 Task: Create a sub task Gather and Analyse Requirements for the task  Create a new online platform for online cooking classes in the project AutoDesk , assign it to team member softage.2@softage.net and update the status of the sub task to  At Risk , set the priority of the sub task to Medium
Action: Mouse moved to (695, 425)
Screenshot: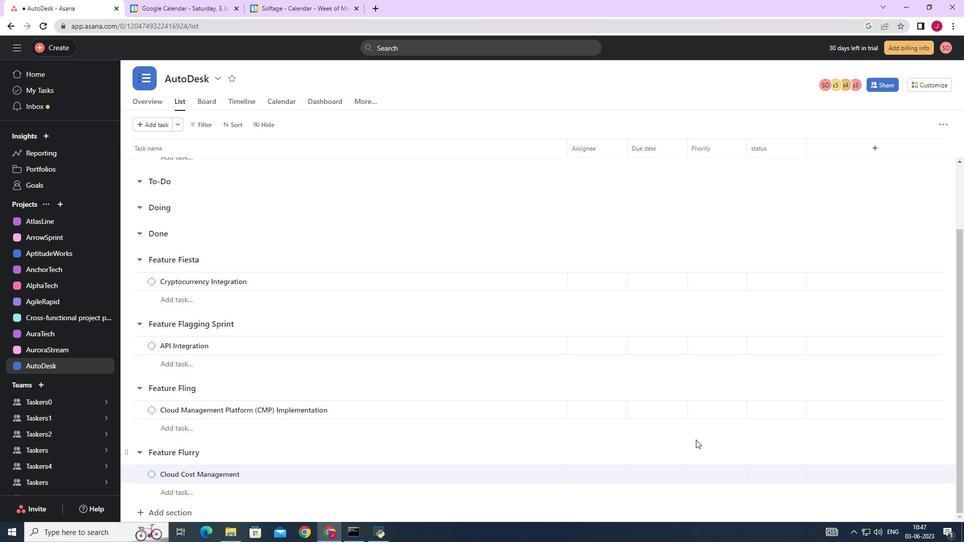 
Action: Mouse scrolled (695, 425) with delta (0, 0)
Screenshot: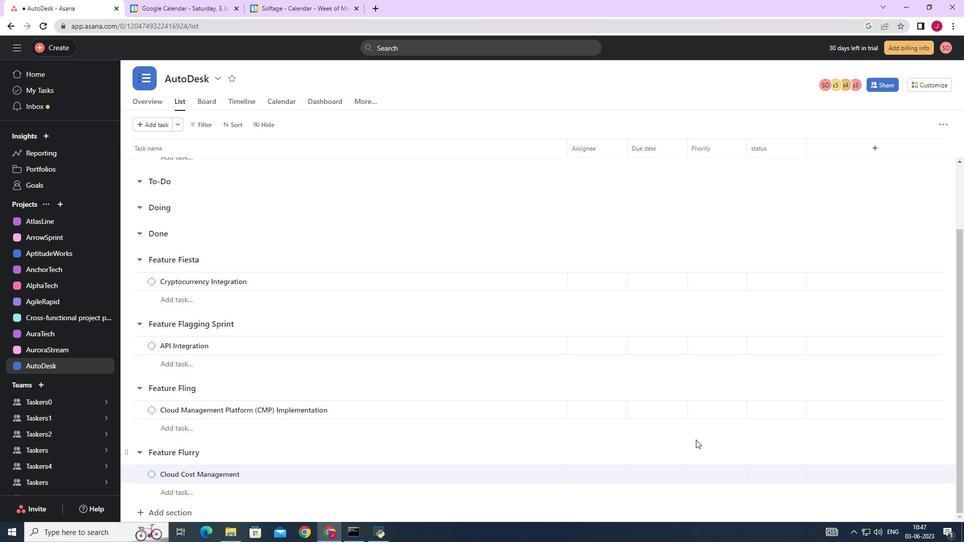 
Action: Mouse moved to (695, 425)
Screenshot: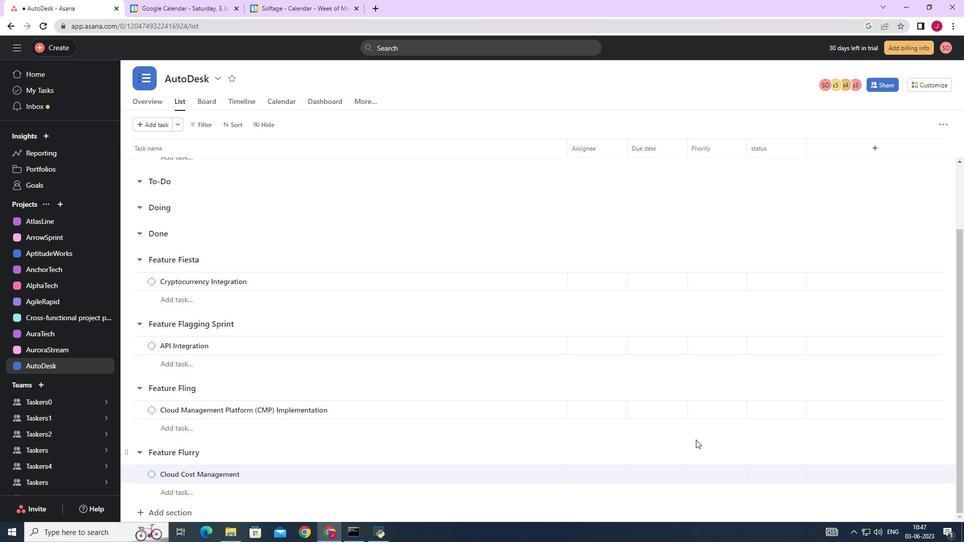
Action: Mouse scrolled (695, 424) with delta (0, 0)
Screenshot: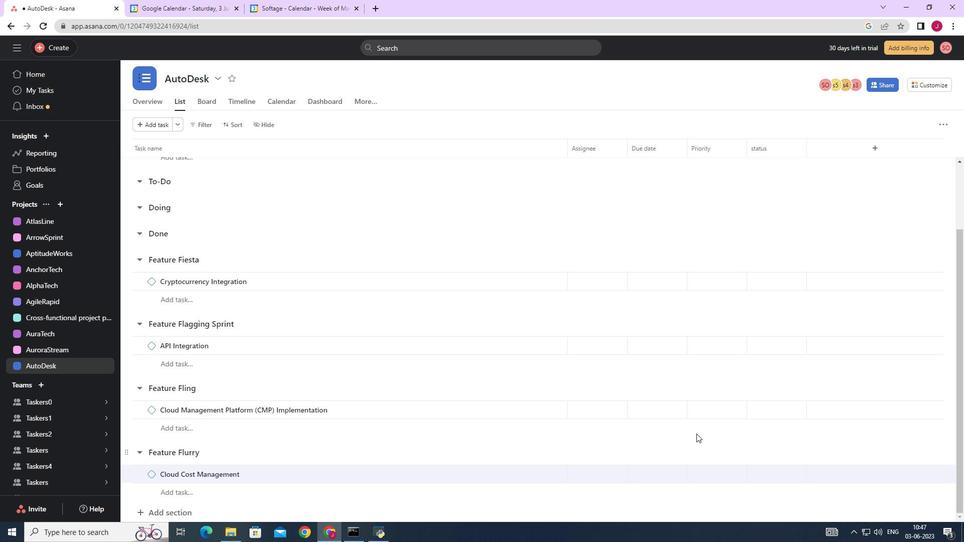 
Action: Mouse scrolled (695, 424) with delta (0, 0)
Screenshot: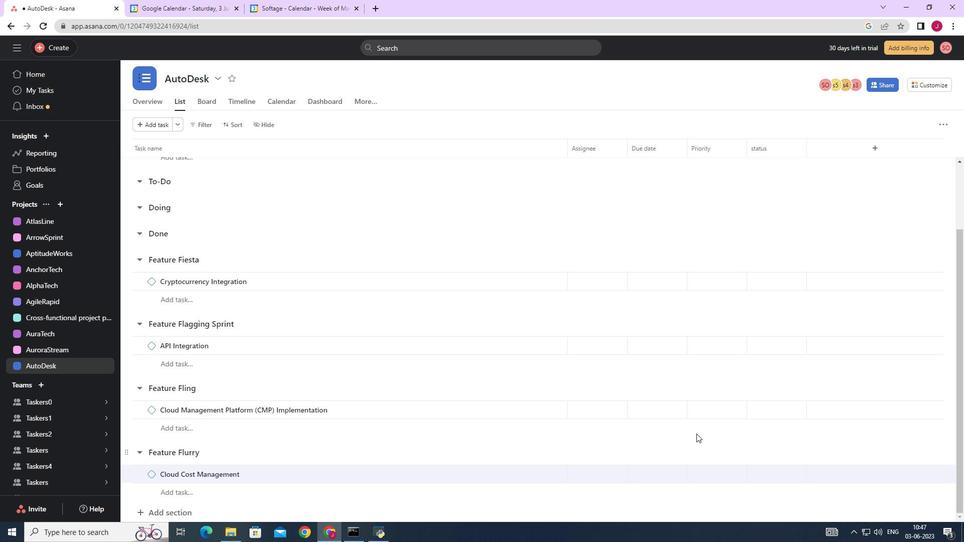 
Action: Mouse scrolled (695, 424) with delta (0, 0)
Screenshot: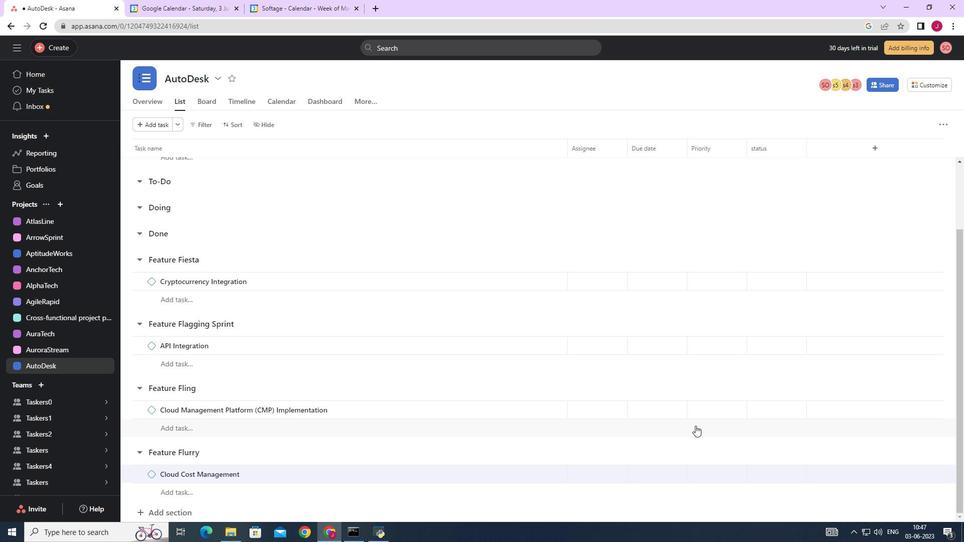 
Action: Mouse moved to (695, 425)
Screenshot: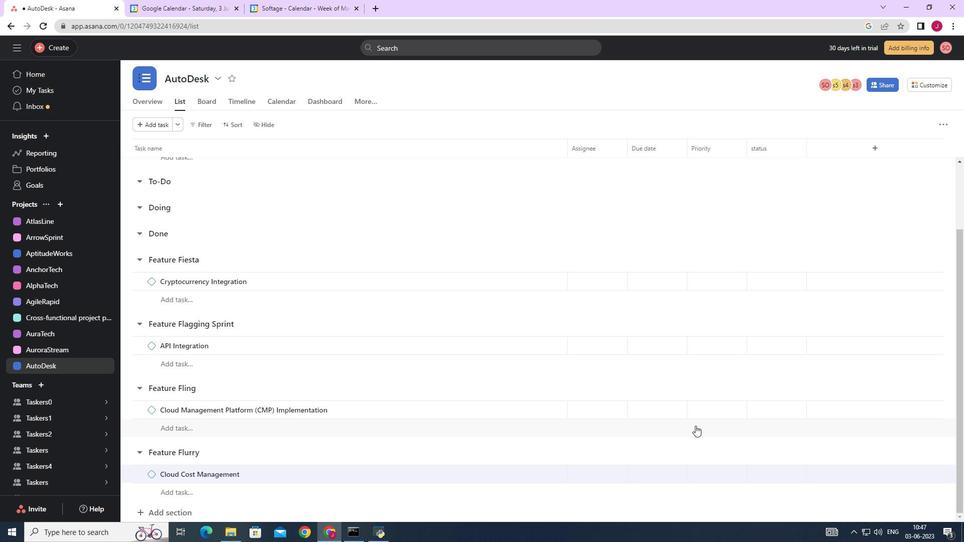 
Action: Mouse scrolled (695, 424) with delta (0, 0)
Screenshot: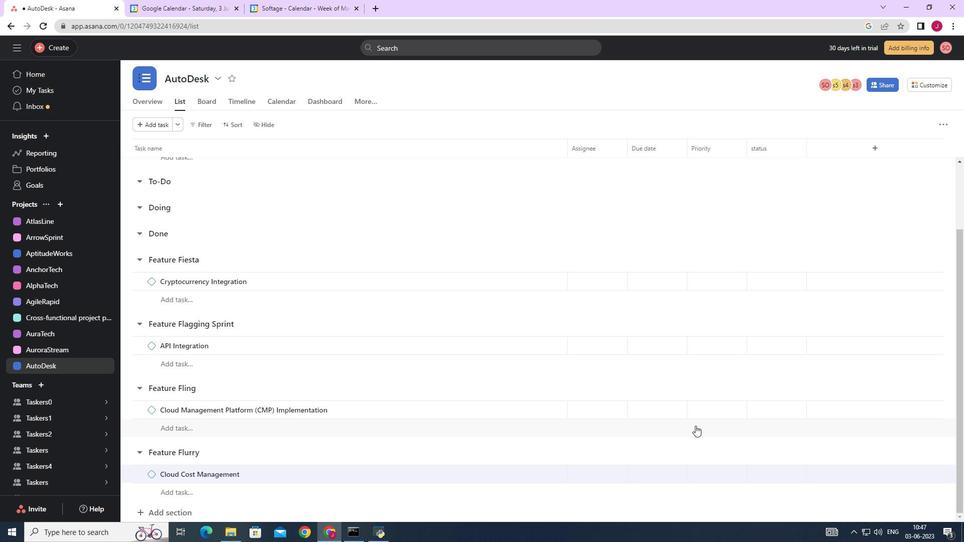 
Action: Mouse moved to (773, 251)
Screenshot: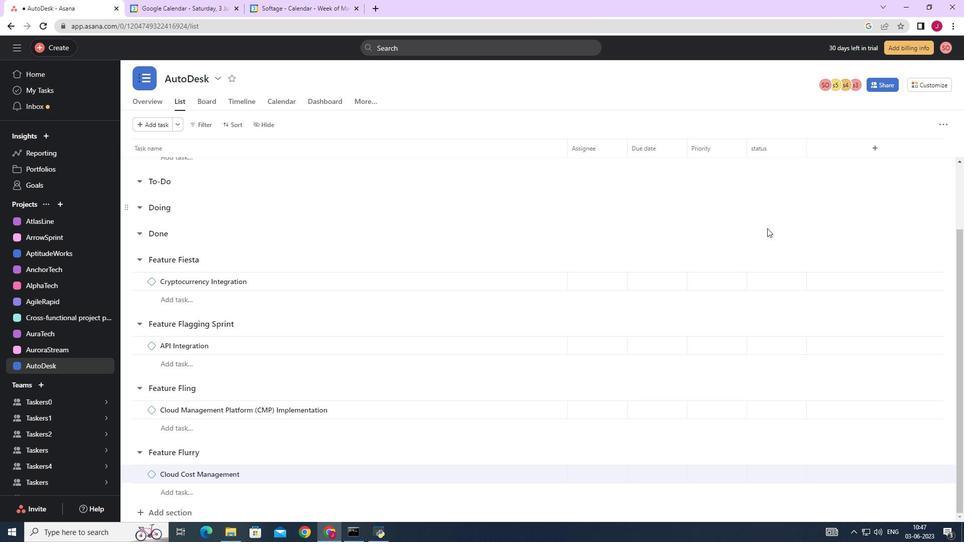 
Action: Mouse scrolled (773, 252) with delta (0, 0)
Screenshot: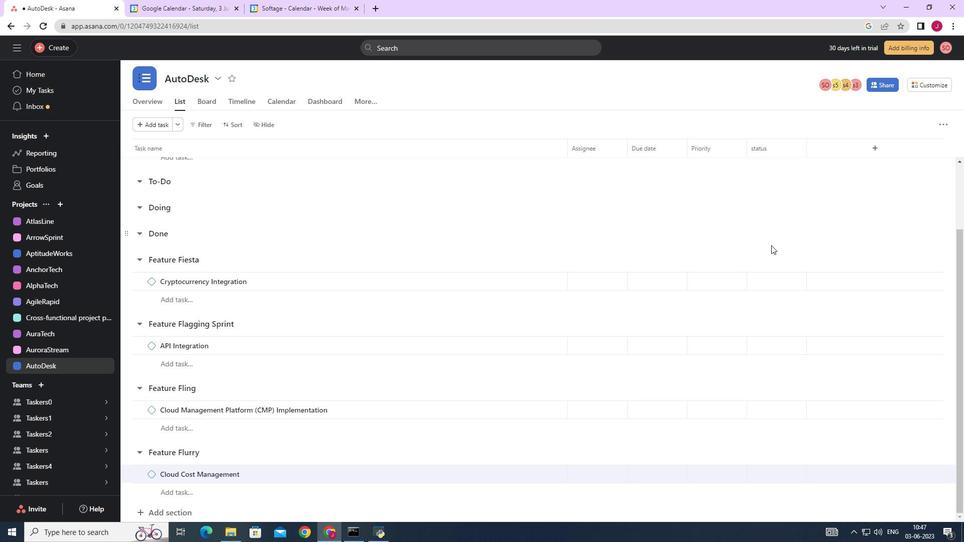 
Action: Mouse scrolled (773, 252) with delta (0, 0)
Screenshot: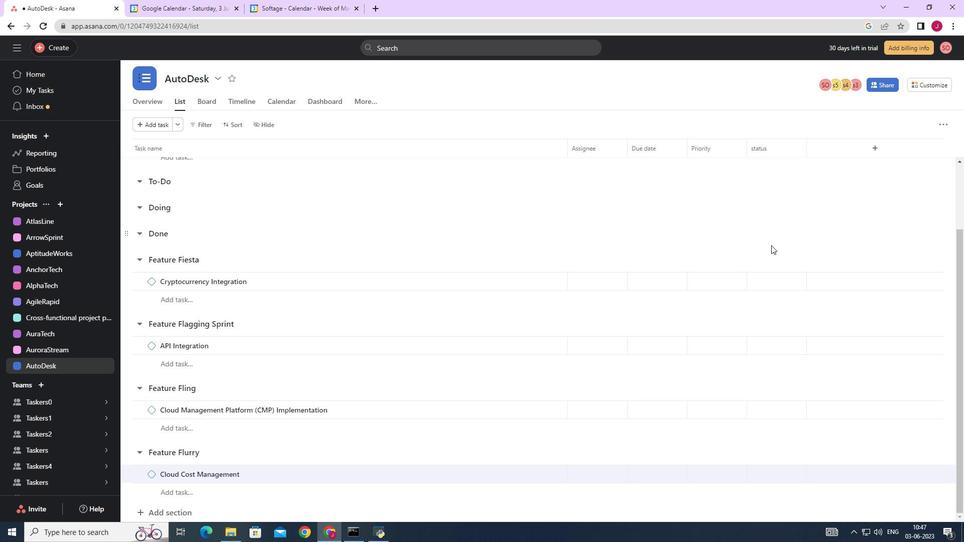 
Action: Mouse scrolled (773, 252) with delta (0, 0)
Screenshot: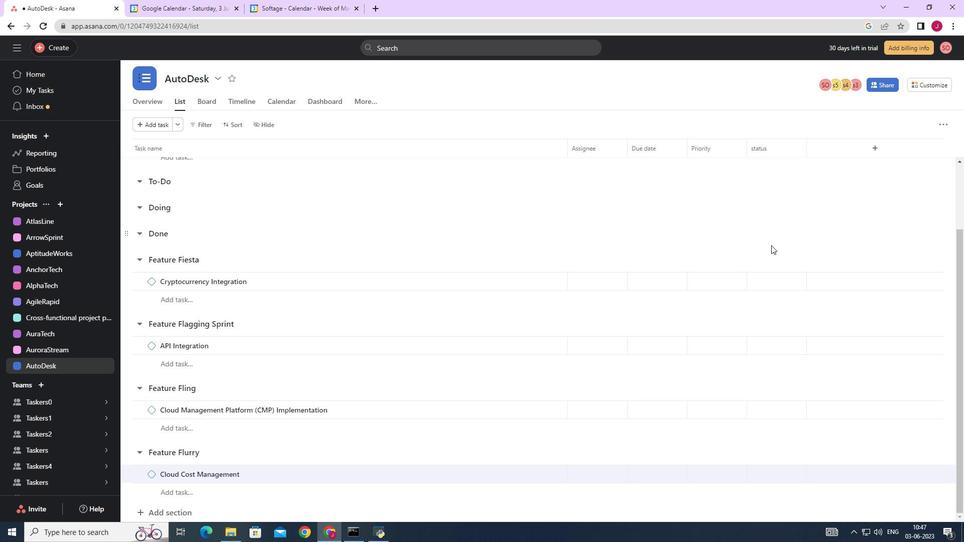 
Action: Mouse moved to (773, 251)
Screenshot: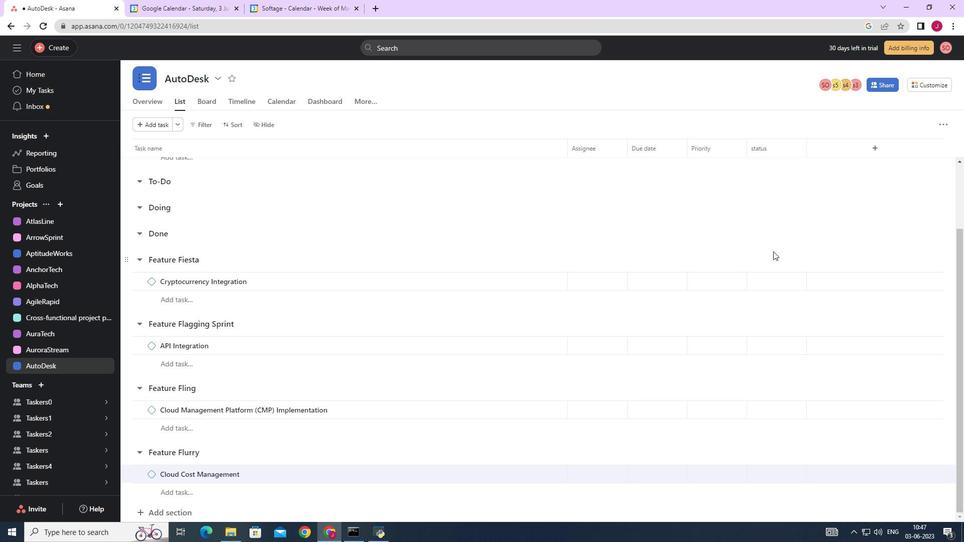 
Action: Mouse scrolled (773, 251) with delta (0, 0)
Screenshot: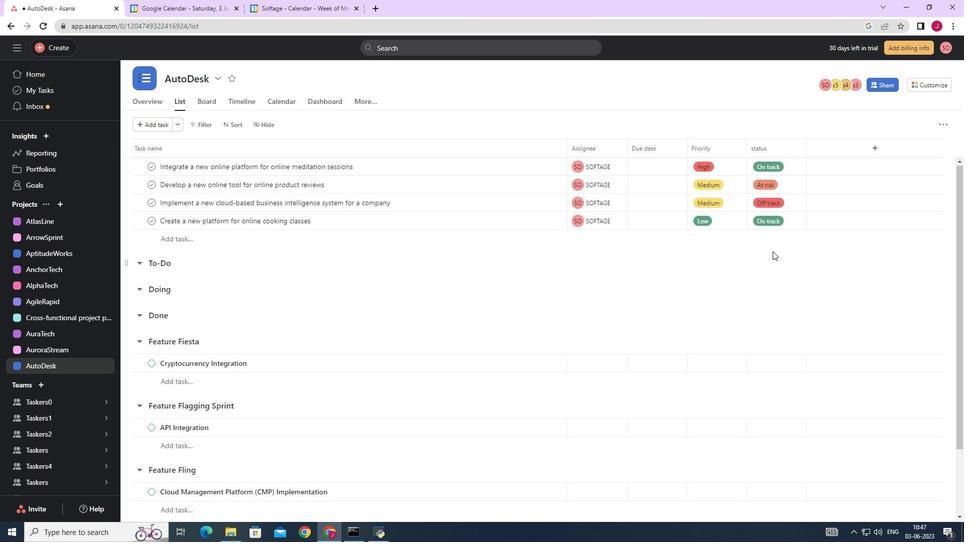 
Action: Mouse scrolled (773, 251) with delta (0, 0)
Screenshot: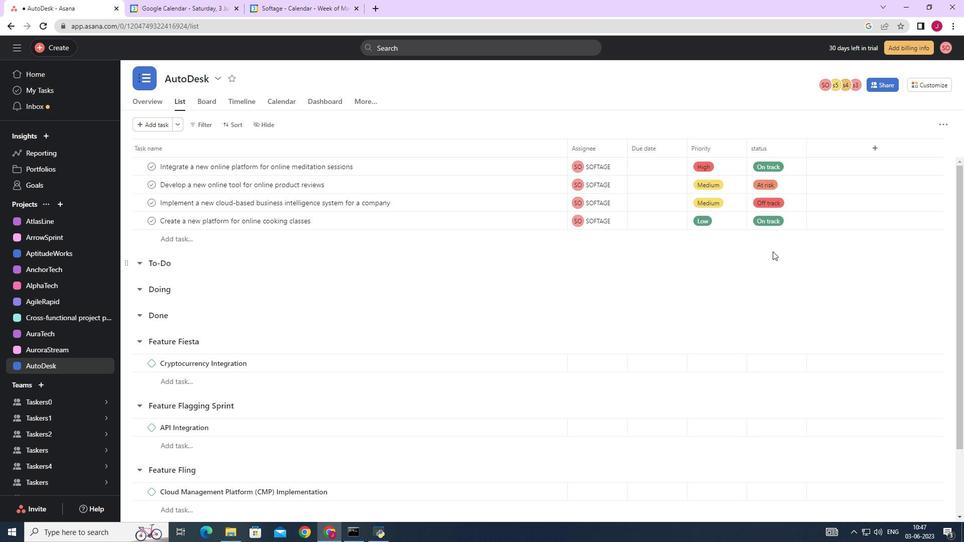 
Action: Mouse scrolled (773, 251) with delta (0, 0)
Screenshot: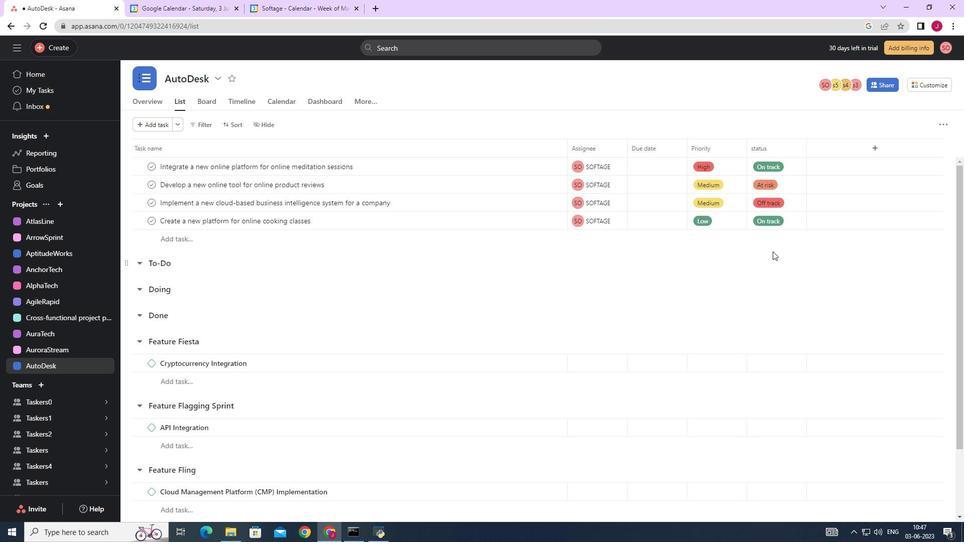 
Action: Mouse moved to (580, 249)
Screenshot: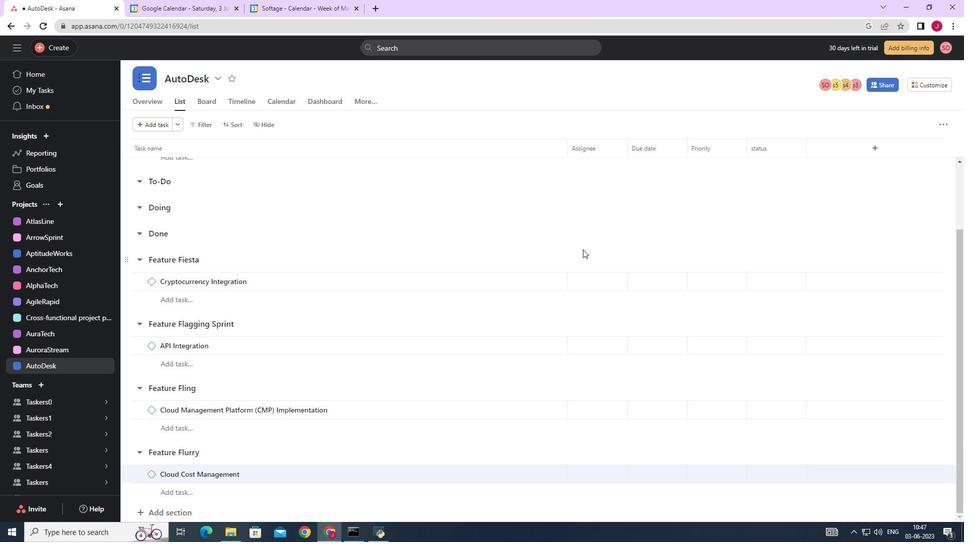 
Action: Mouse scrolled (580, 249) with delta (0, 0)
Screenshot: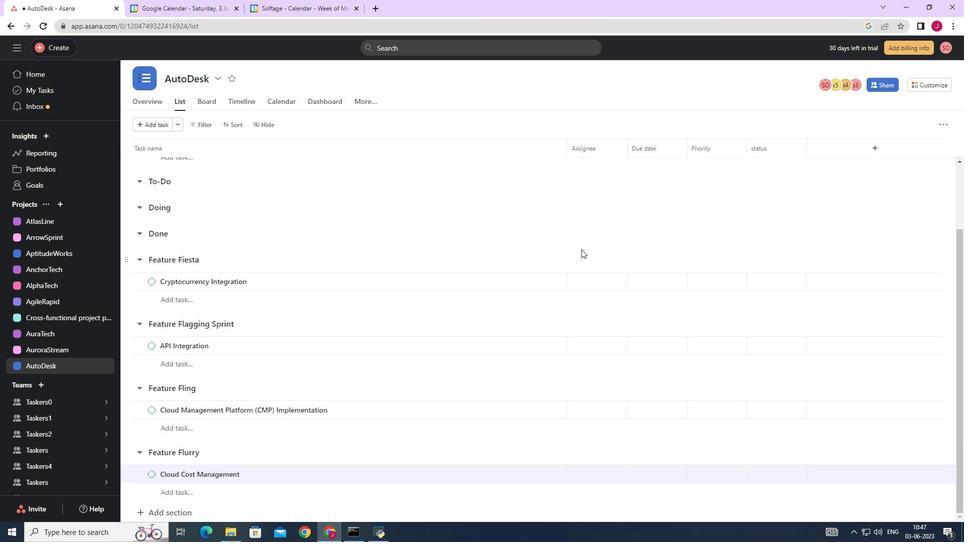 
Action: Mouse scrolled (580, 249) with delta (0, 0)
Screenshot: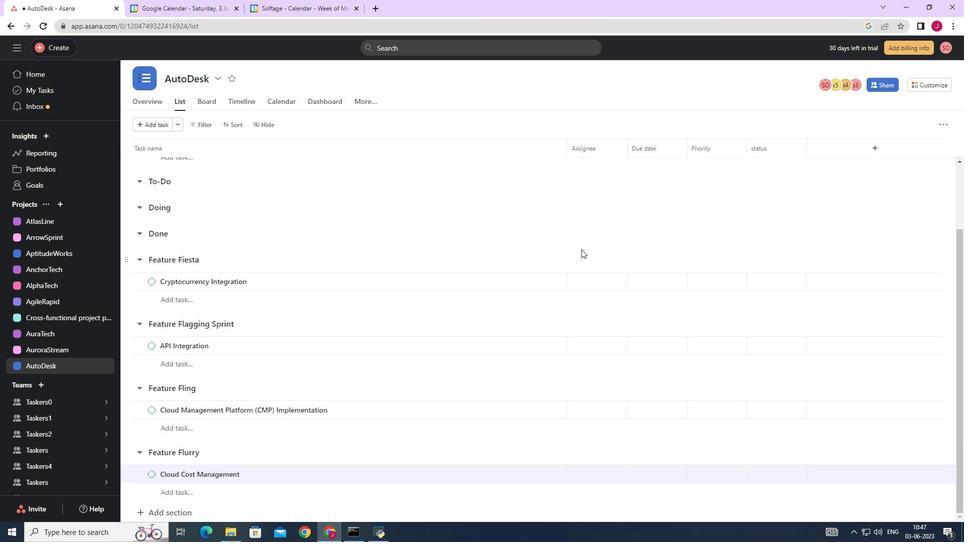 
Action: Mouse scrolled (580, 249) with delta (0, 0)
Screenshot: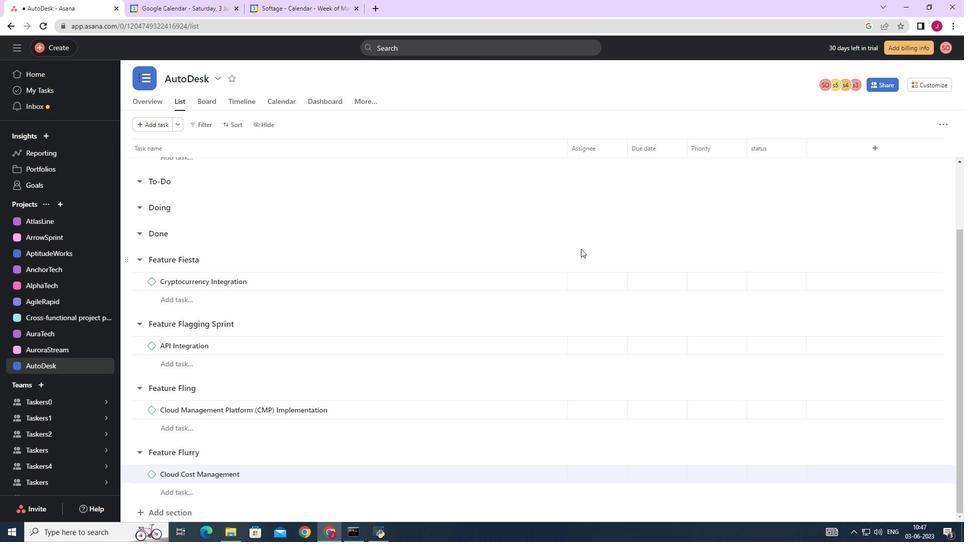 
Action: Mouse moved to (509, 223)
Screenshot: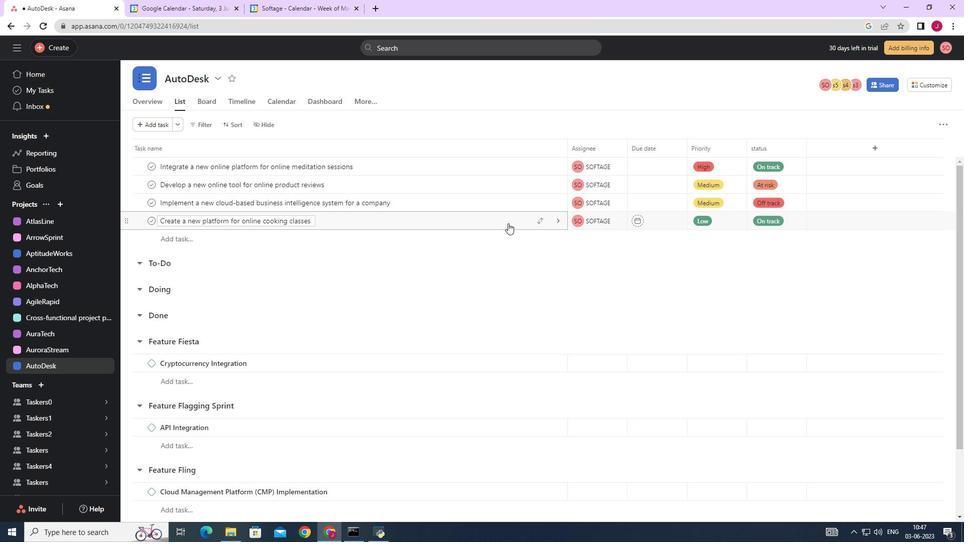 
Action: Mouse pressed left at (509, 223)
Screenshot: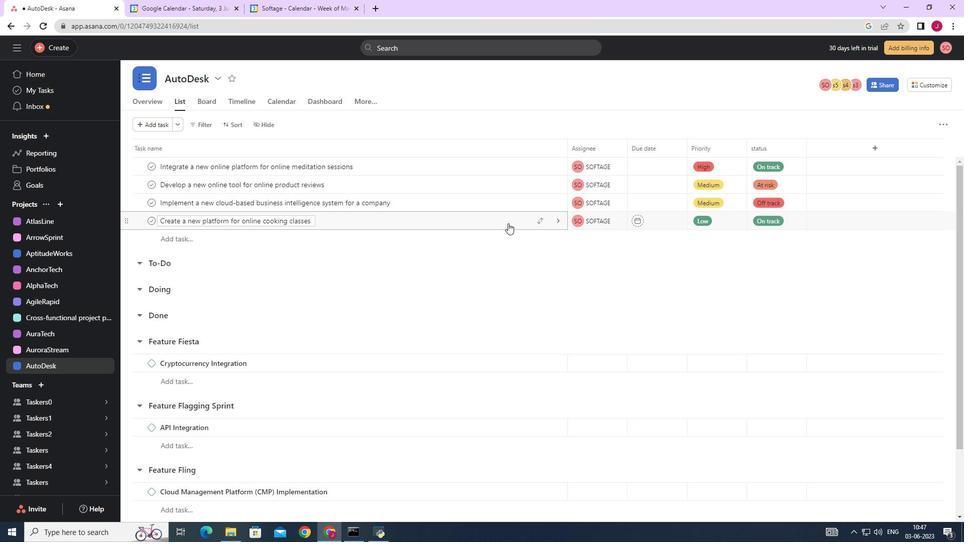 
Action: Mouse moved to (734, 354)
Screenshot: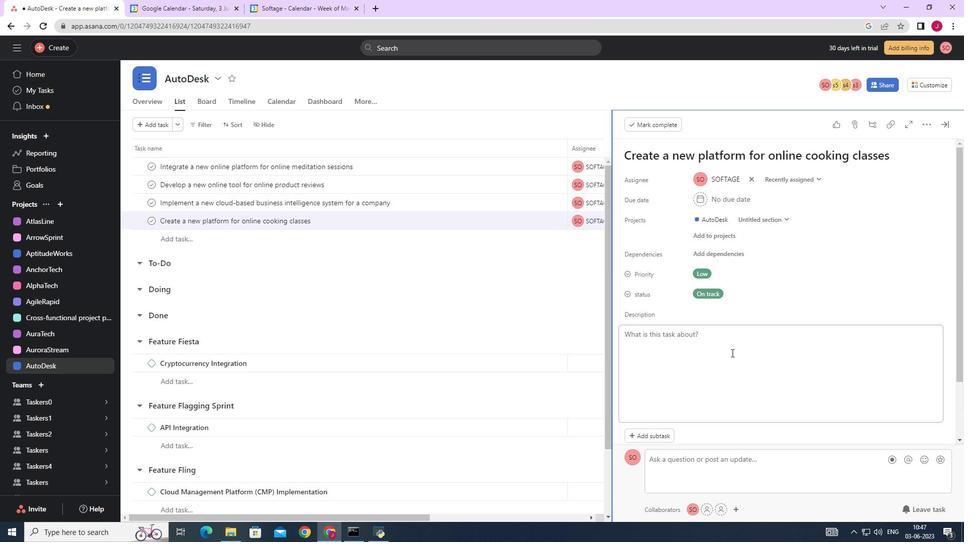 
Action: Mouse scrolled (734, 353) with delta (0, 0)
Screenshot: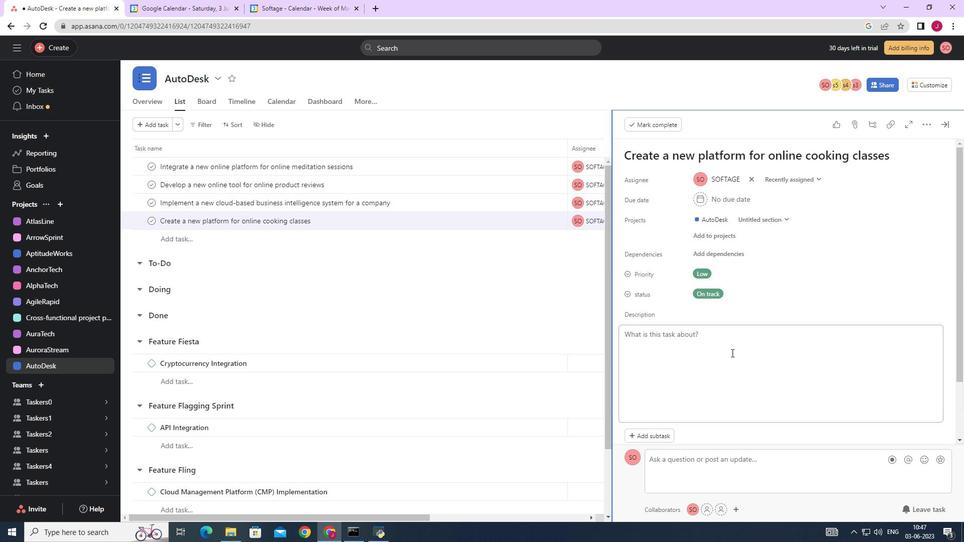 
Action: Mouse scrolled (734, 353) with delta (0, 0)
Screenshot: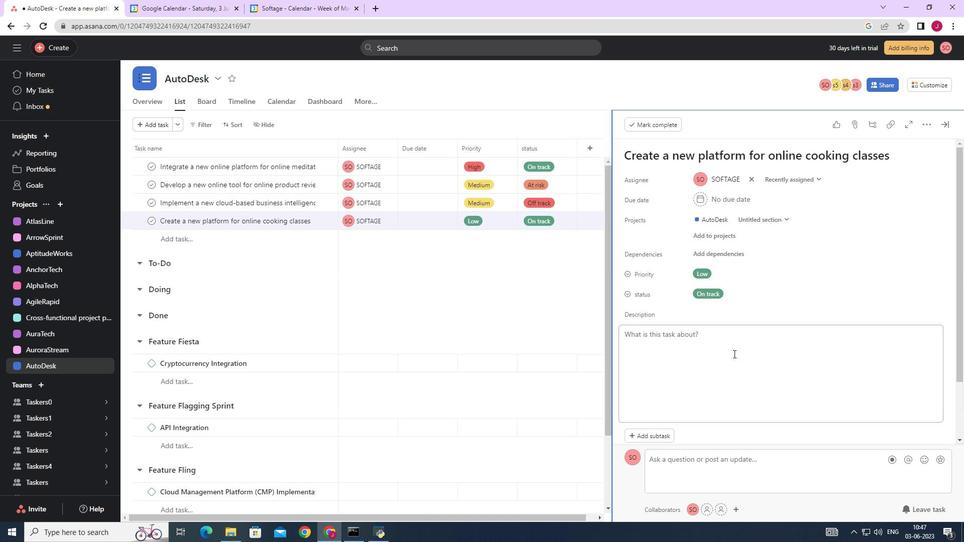 
Action: Mouse scrolled (734, 353) with delta (0, 0)
Screenshot: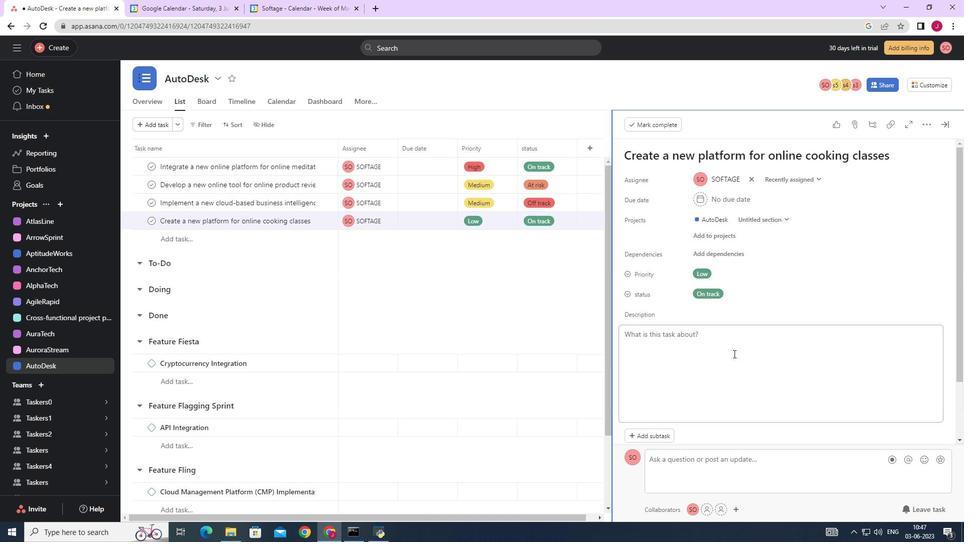
Action: Mouse scrolled (734, 353) with delta (0, 0)
Screenshot: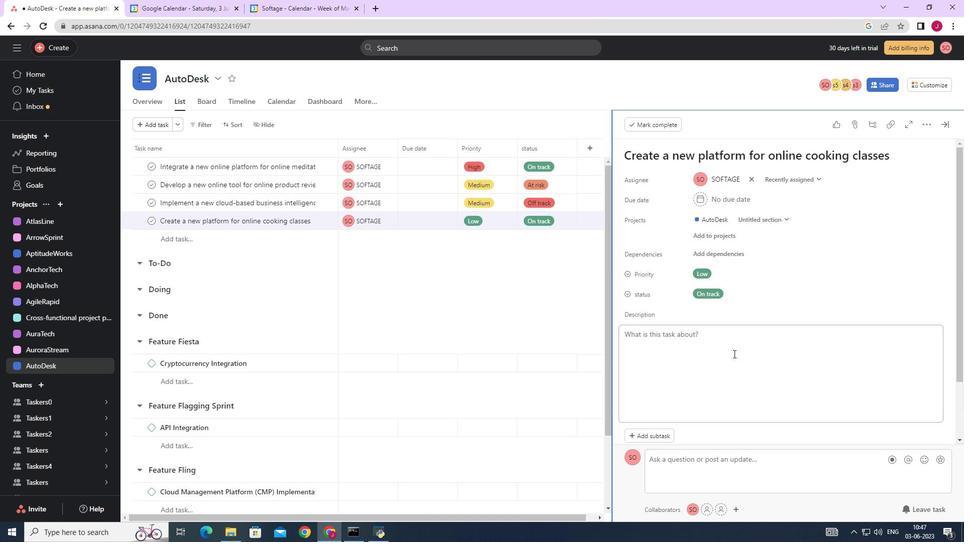 
Action: Mouse moved to (653, 365)
Screenshot: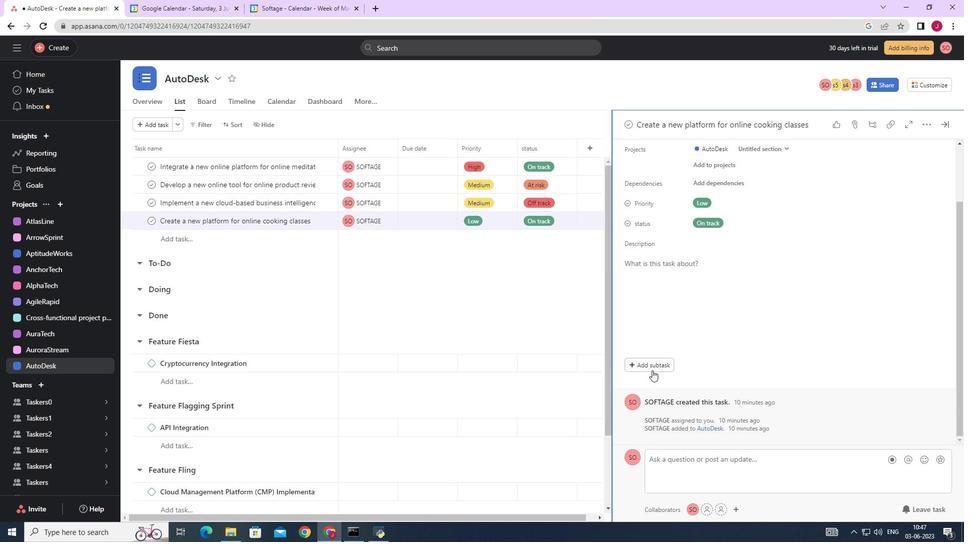 
Action: Mouse pressed left at (653, 365)
Screenshot: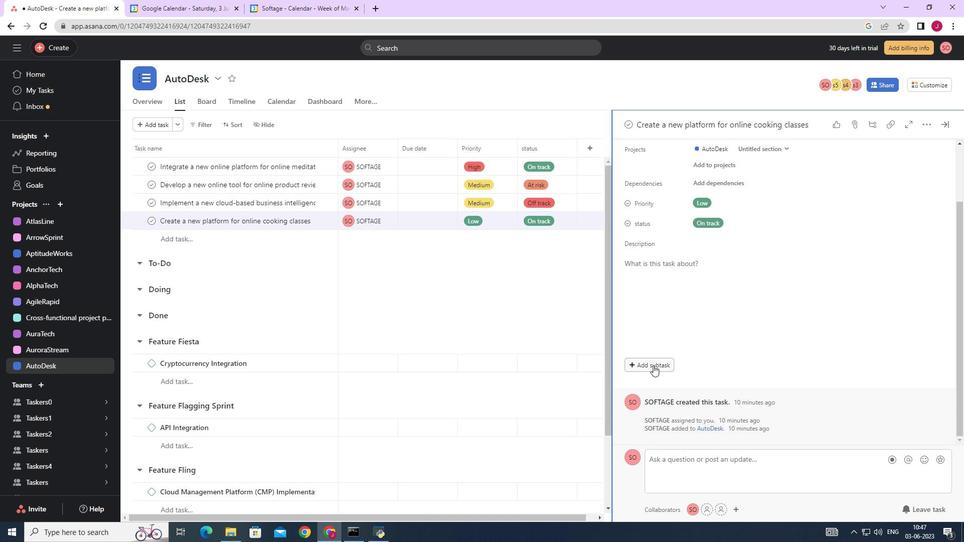
Action: Mouse moved to (653, 364)
Screenshot: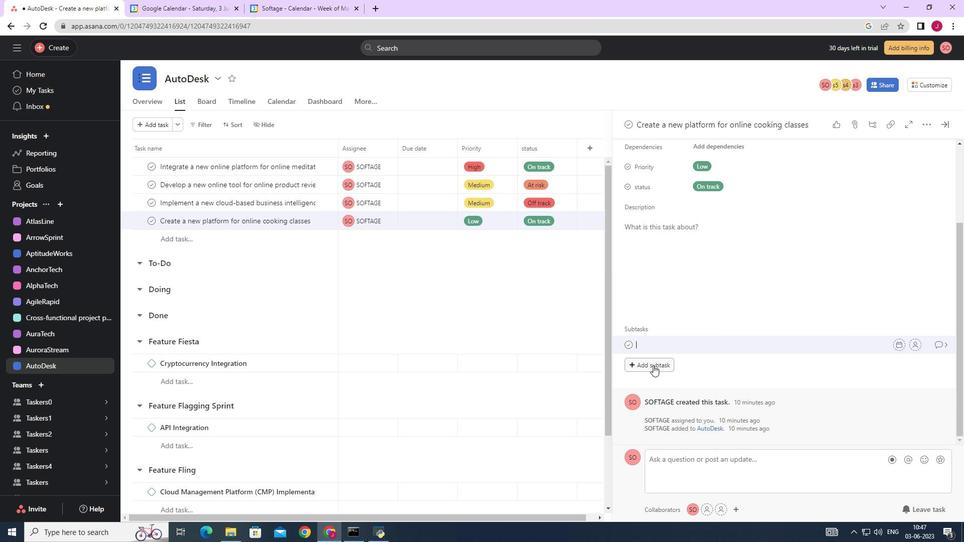 
Action: Key pressed <Key.caps_lock>G<Key.caps_lock>ather<Key.space>and<Key.space><Key.caps_lock>A<Key.caps_lock>nalyse<Key.space><Key.caps_lock>R<Key.caps_lock>equirements
Screenshot: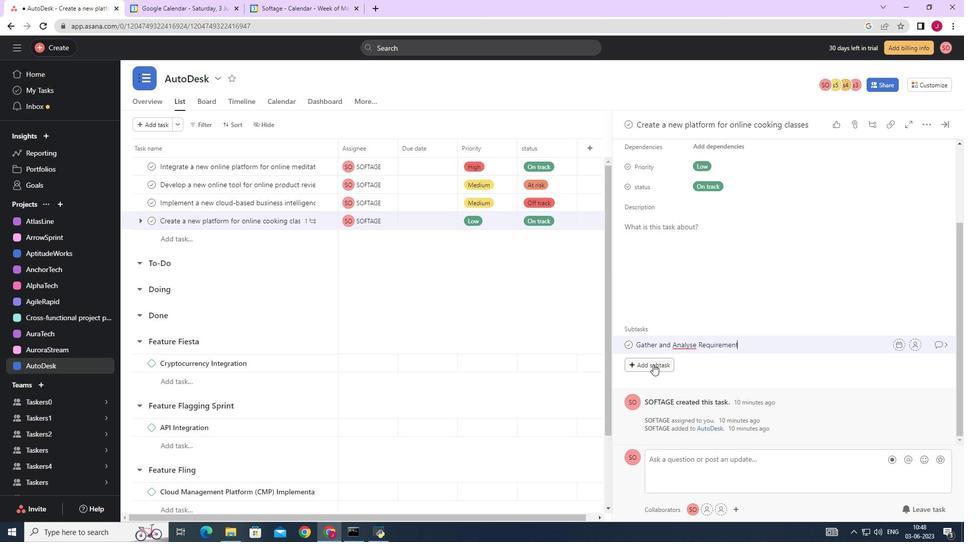 
Action: Mouse moved to (916, 346)
Screenshot: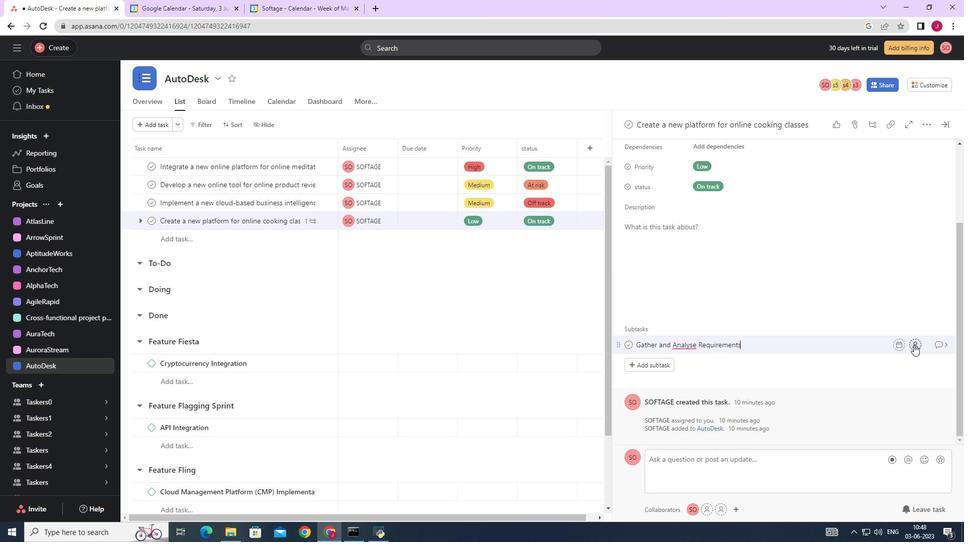 
Action: Mouse pressed left at (916, 346)
Screenshot: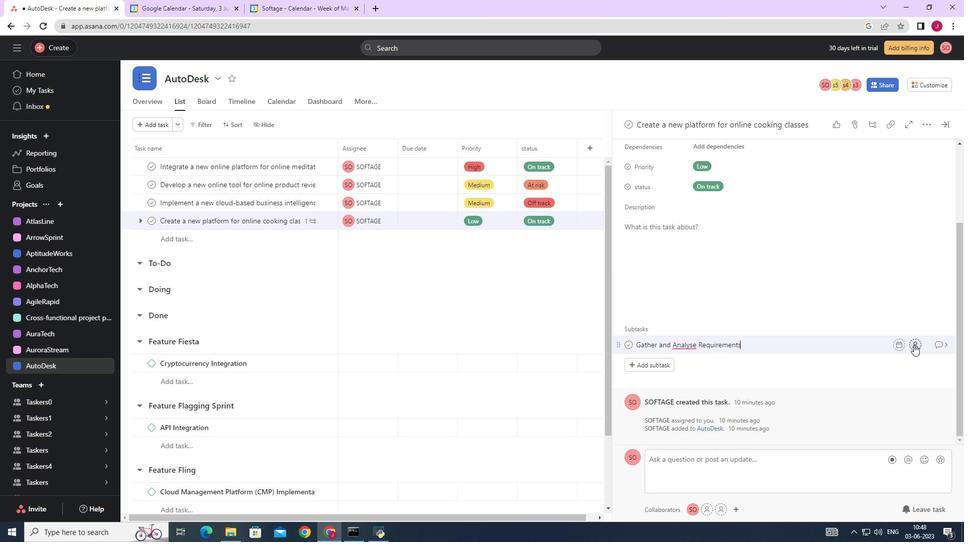 
Action: Mouse moved to (788, 385)
Screenshot: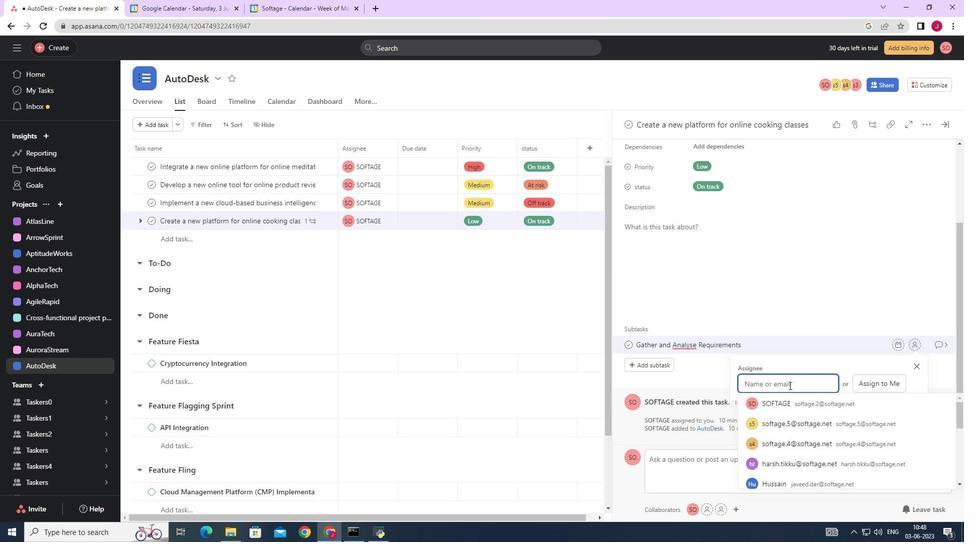 
Action: Key pressed softage.
Screenshot: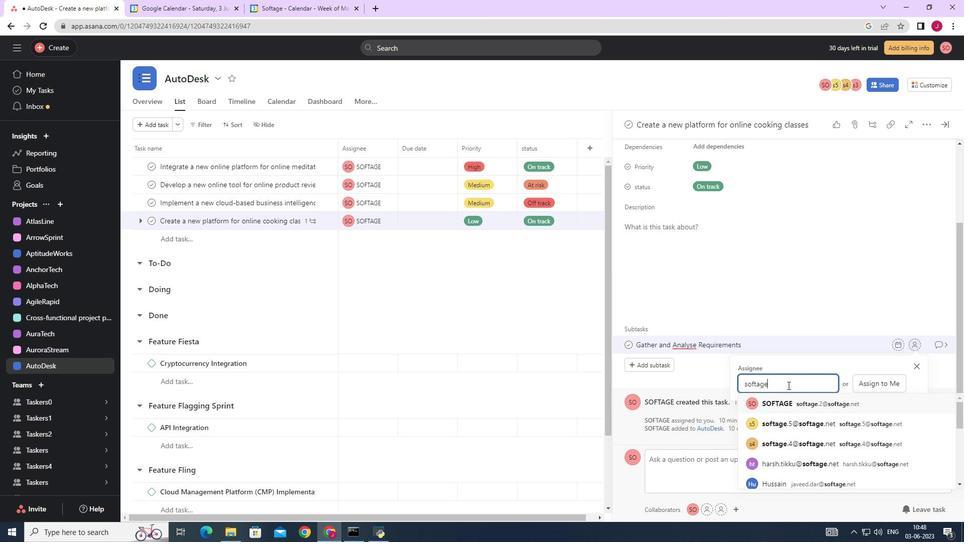 
Action: Mouse moved to (786, 385)
Screenshot: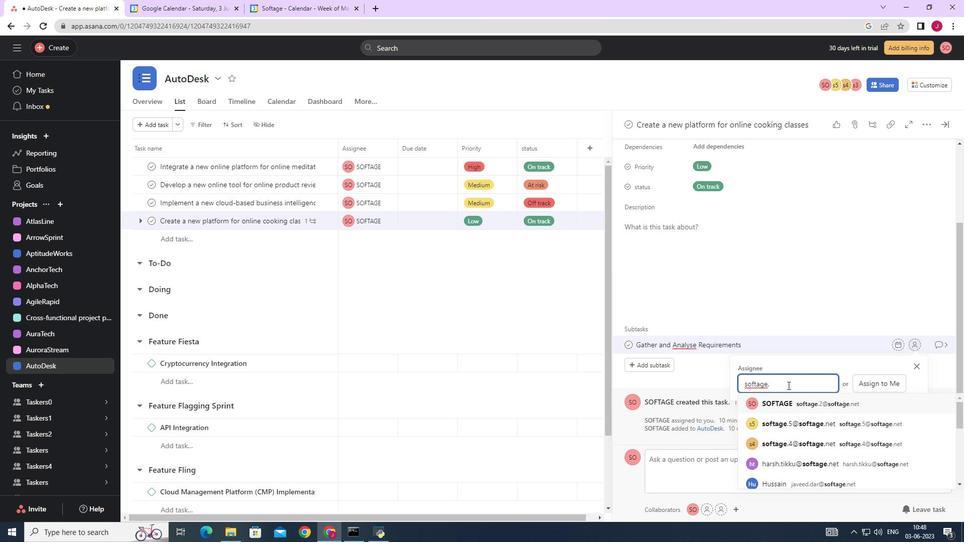 
Action: Key pressed 2
Screenshot: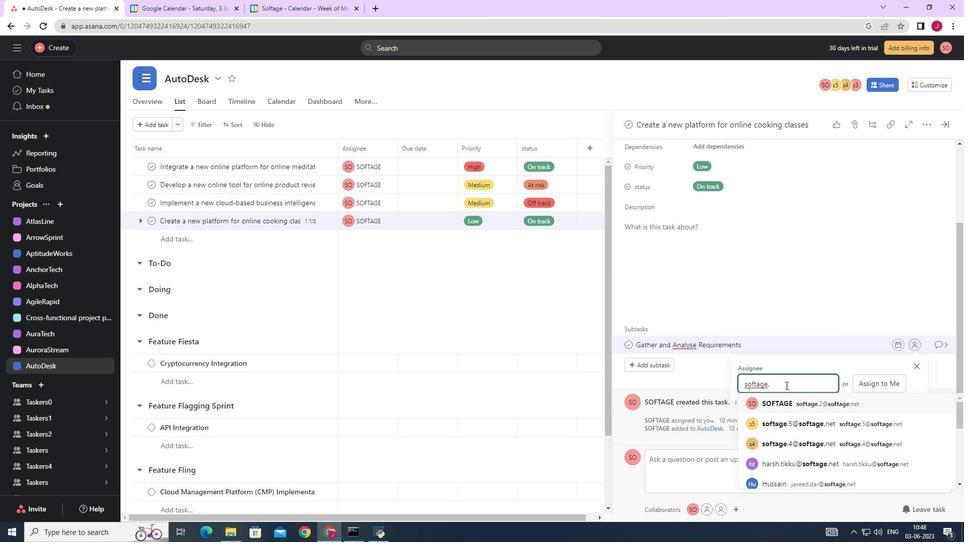 
Action: Mouse moved to (802, 404)
Screenshot: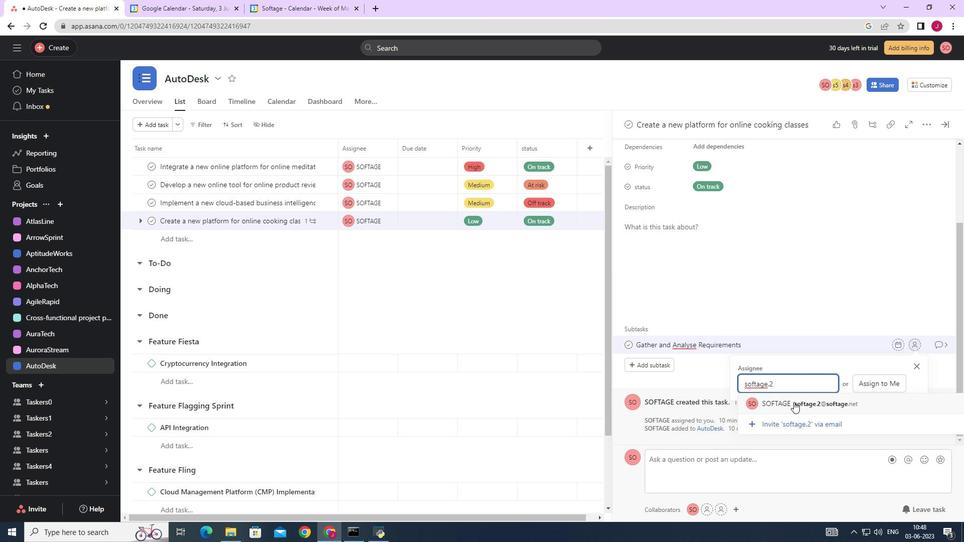 
Action: Mouse pressed left at (802, 404)
Screenshot: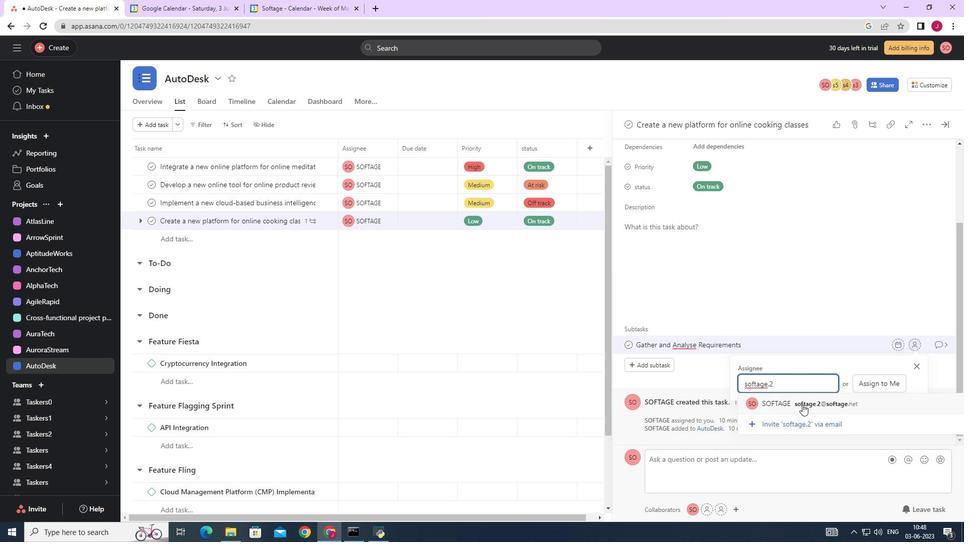 
Action: Mouse moved to (942, 346)
Screenshot: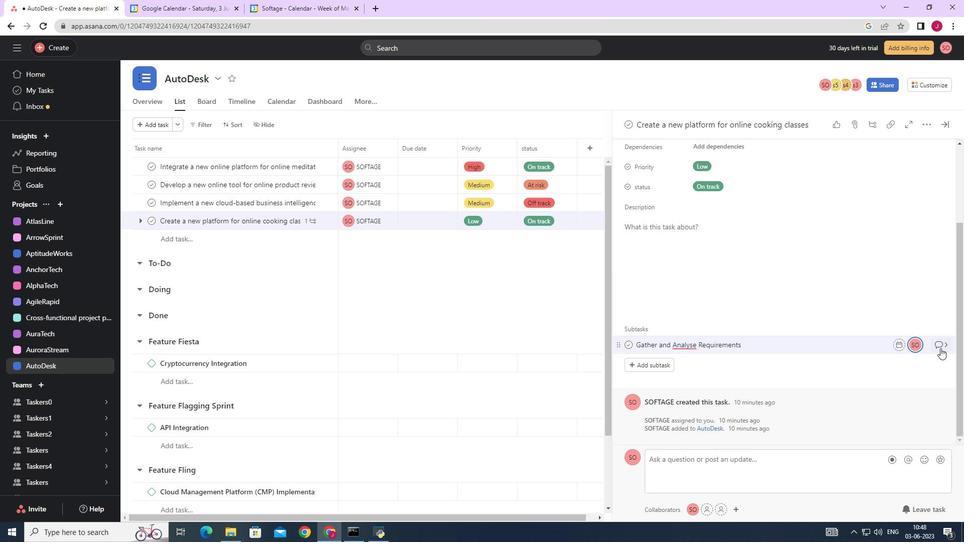 
Action: Mouse pressed left at (942, 346)
Screenshot: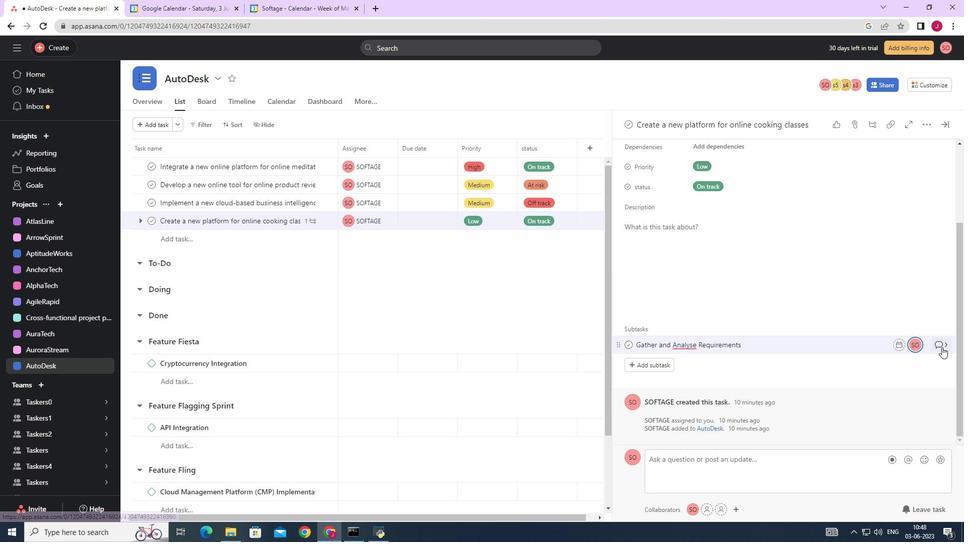 
Action: Mouse moved to (657, 268)
Screenshot: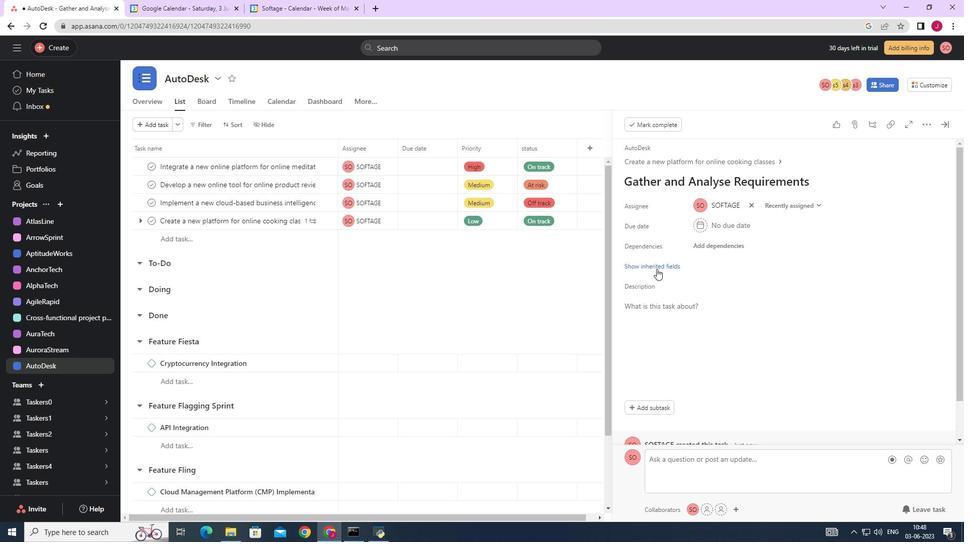 
Action: Mouse pressed left at (657, 268)
Screenshot: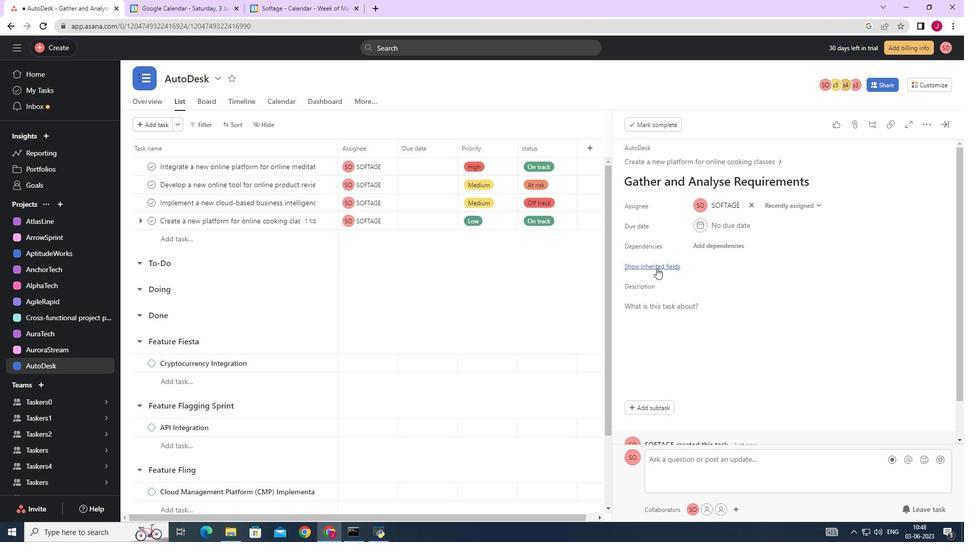 
Action: Mouse moved to (695, 288)
Screenshot: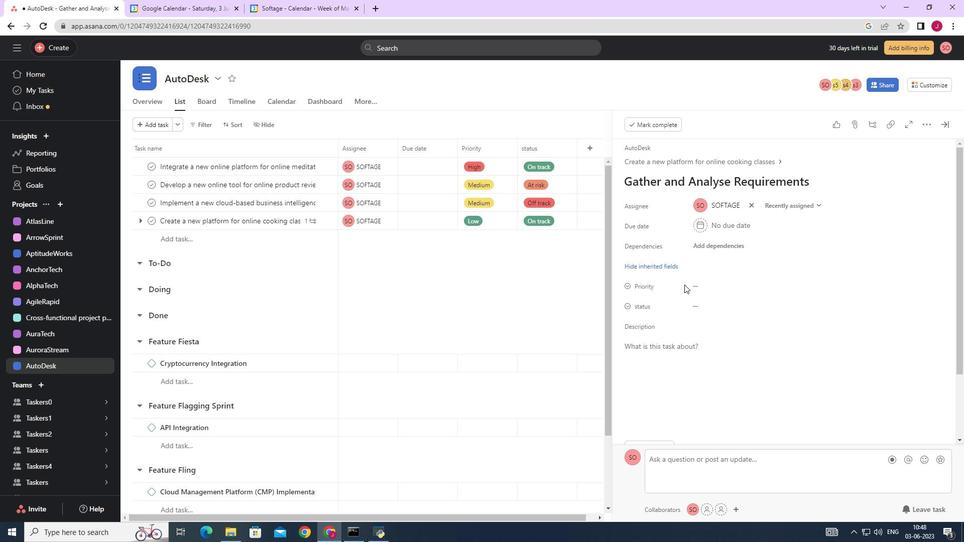 
Action: Mouse pressed left at (695, 288)
Screenshot: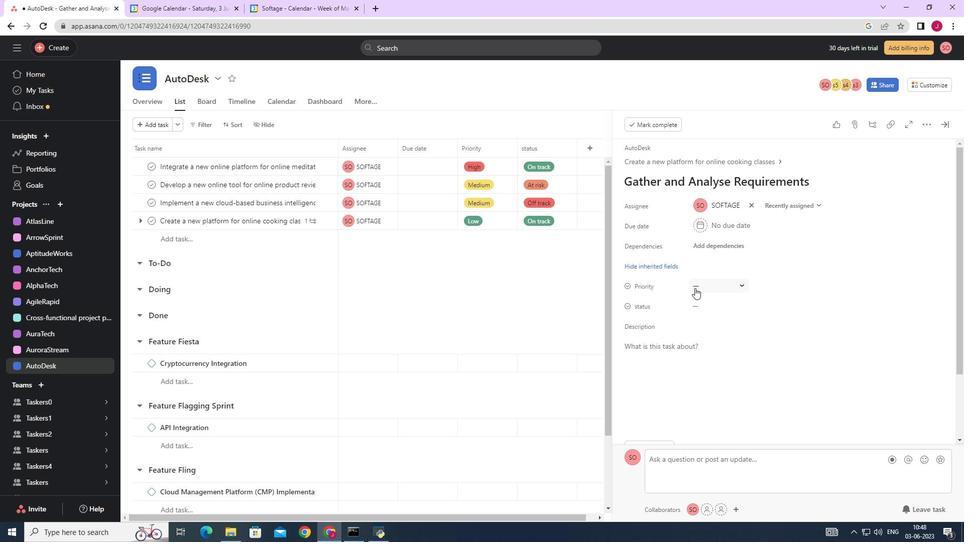 
Action: Mouse moved to (721, 338)
Screenshot: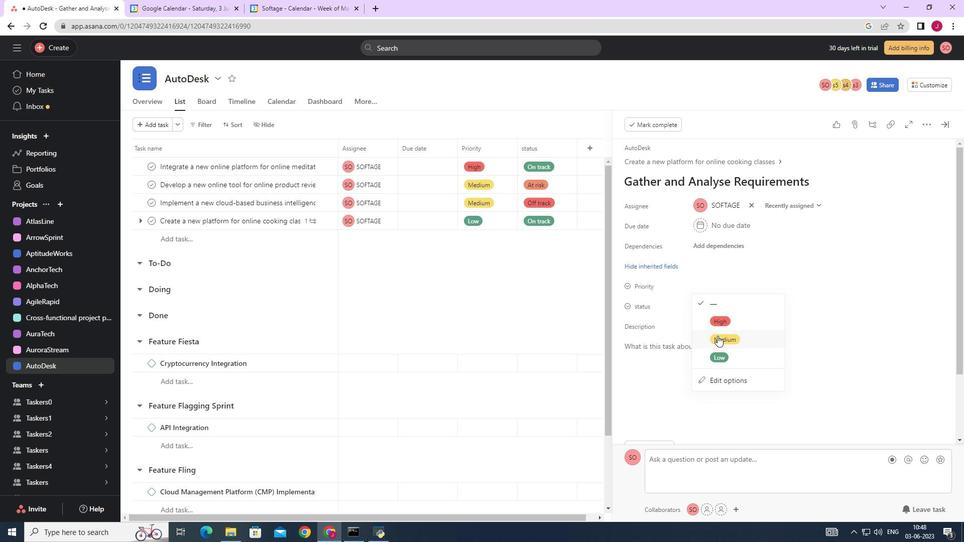 
Action: Mouse pressed left at (721, 338)
Screenshot: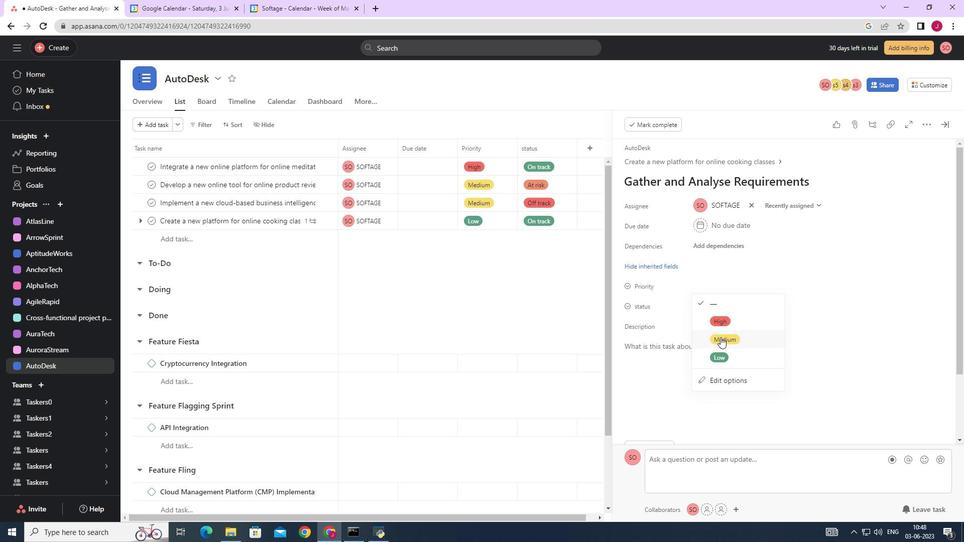 
Action: Mouse moved to (699, 303)
Screenshot: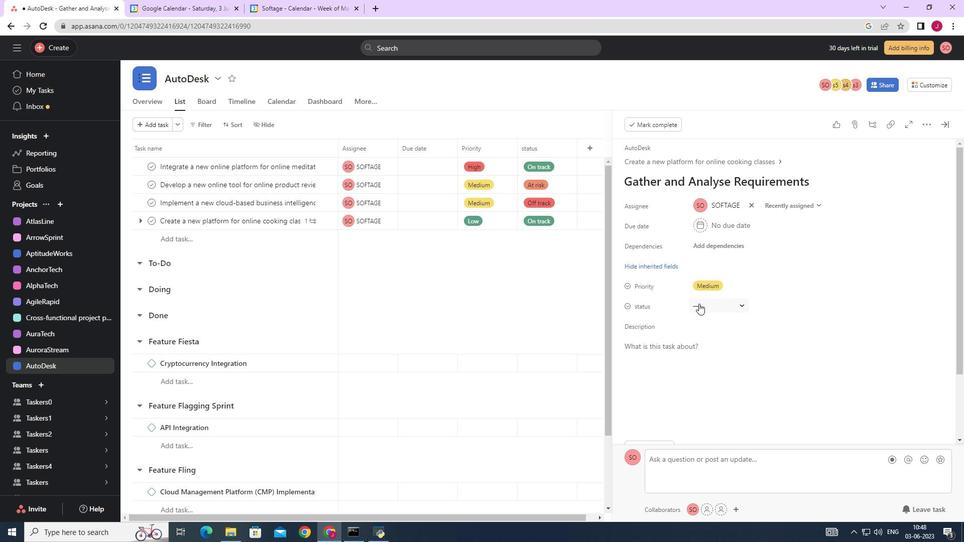 
Action: Mouse pressed left at (699, 303)
Screenshot: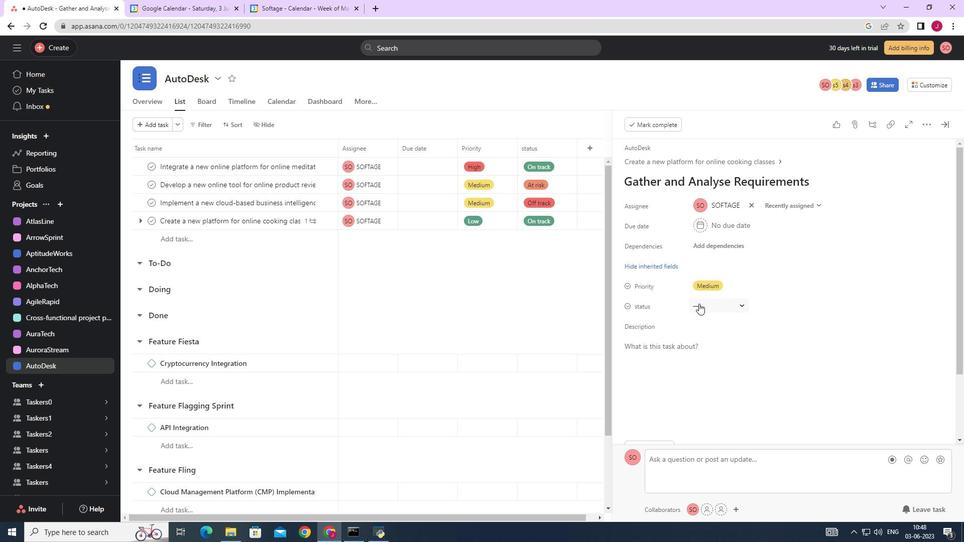 
Action: Mouse moved to (722, 377)
Screenshot: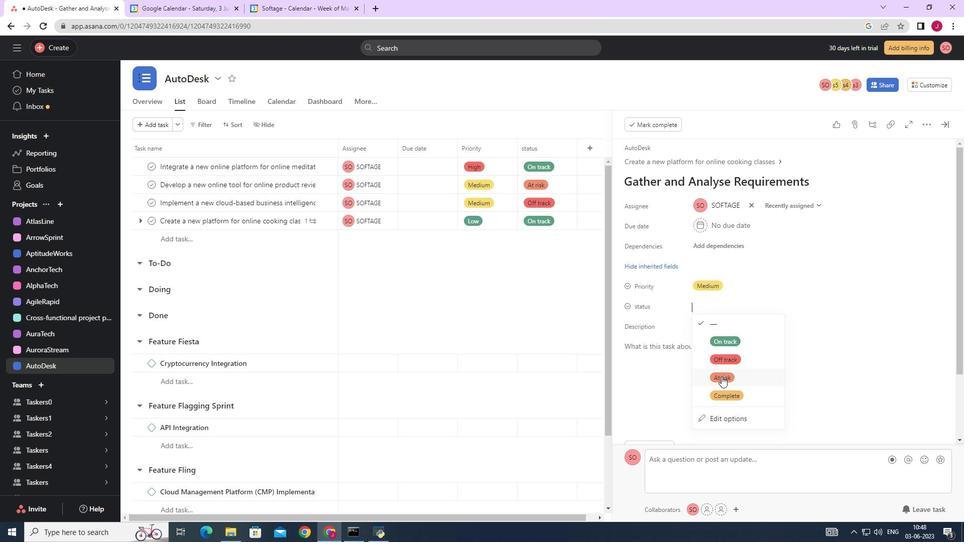 
Action: Mouse pressed left at (722, 377)
Screenshot: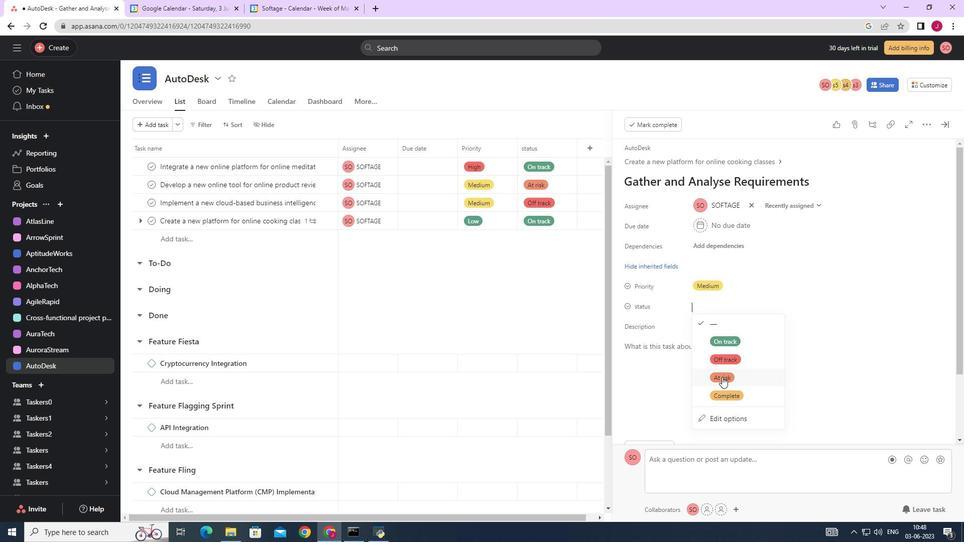 
Action: Mouse moved to (945, 125)
Screenshot: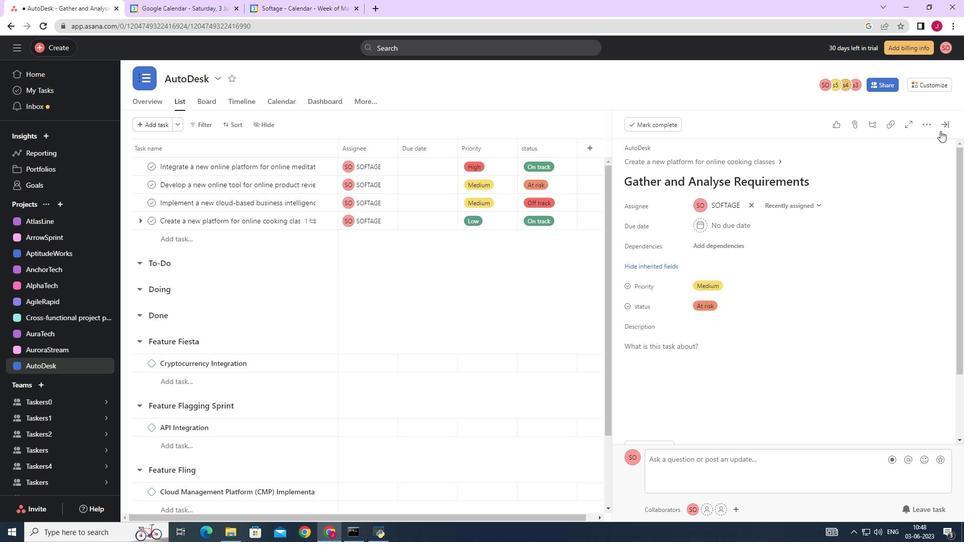
Action: Mouse pressed left at (945, 125)
Screenshot: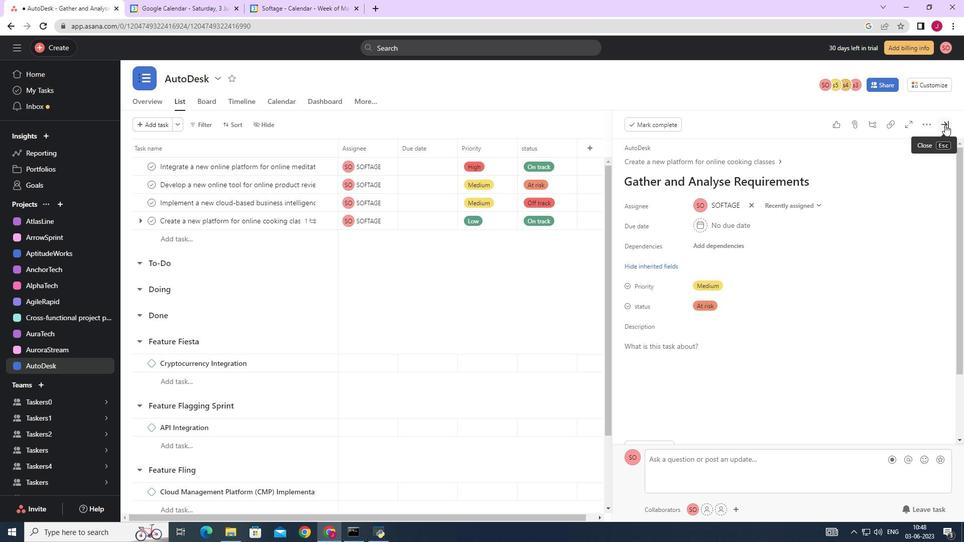 
